 Task: Select the Mountain Time - US & Canada as time zone for the schedule.
Action: Mouse moved to (514, 222)
Screenshot: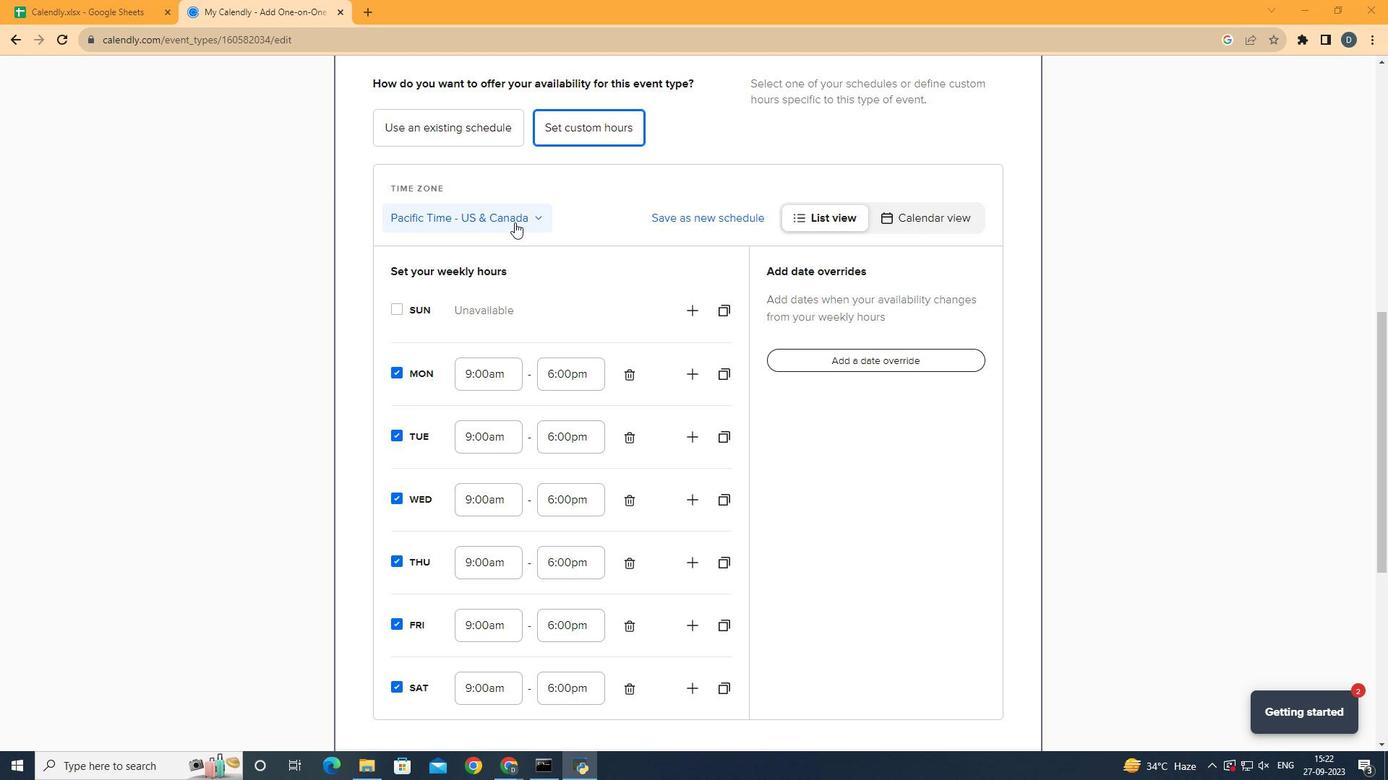 
Action: Mouse pressed left at (514, 222)
Screenshot: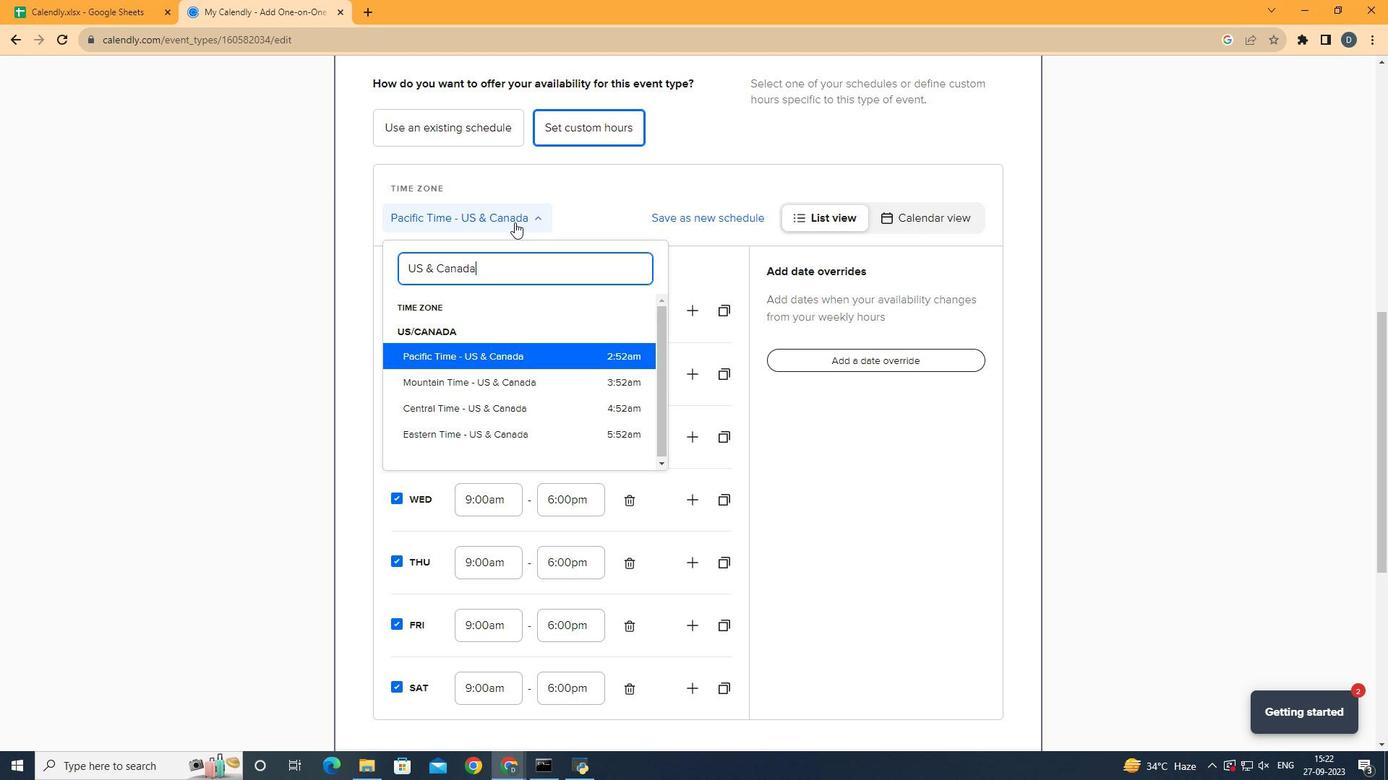 
Action: Mouse moved to (499, 383)
Screenshot: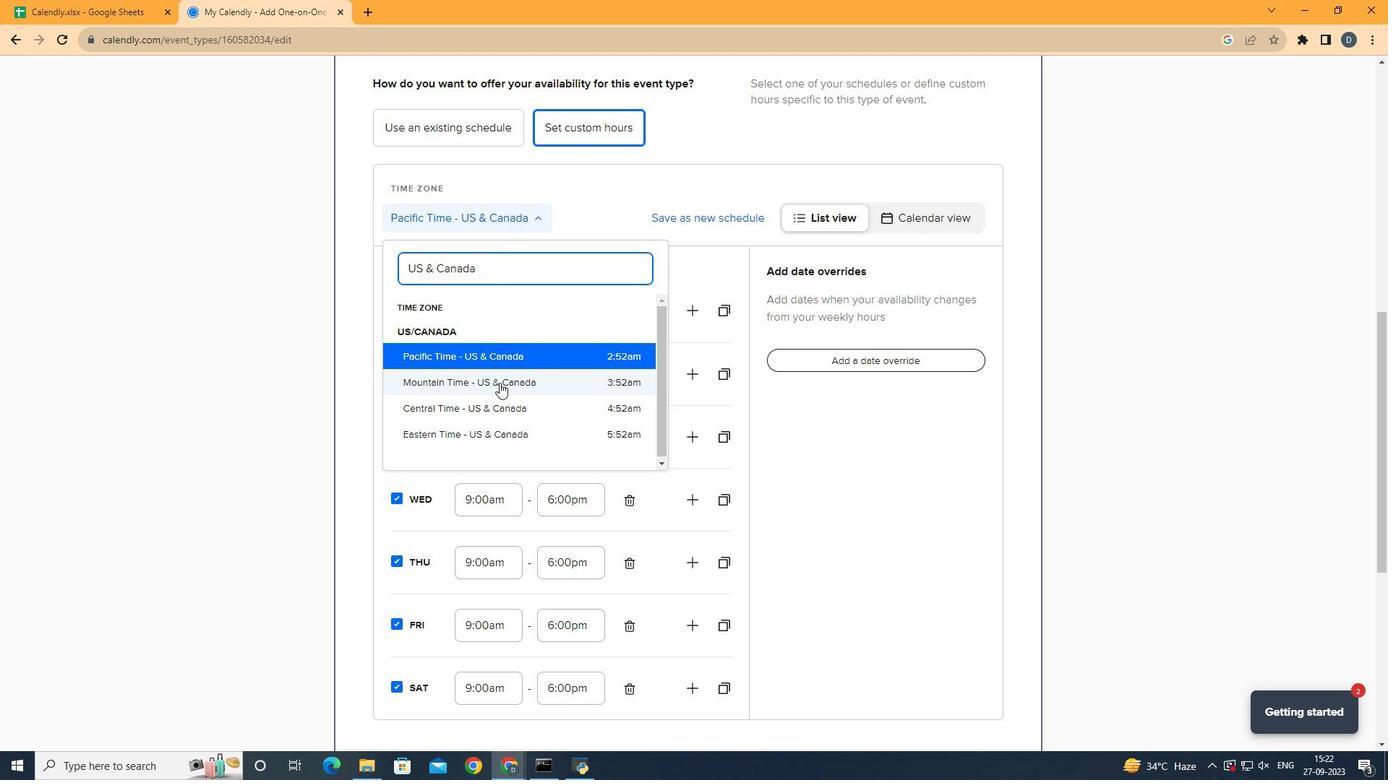 
Action: Mouse pressed left at (499, 383)
Screenshot: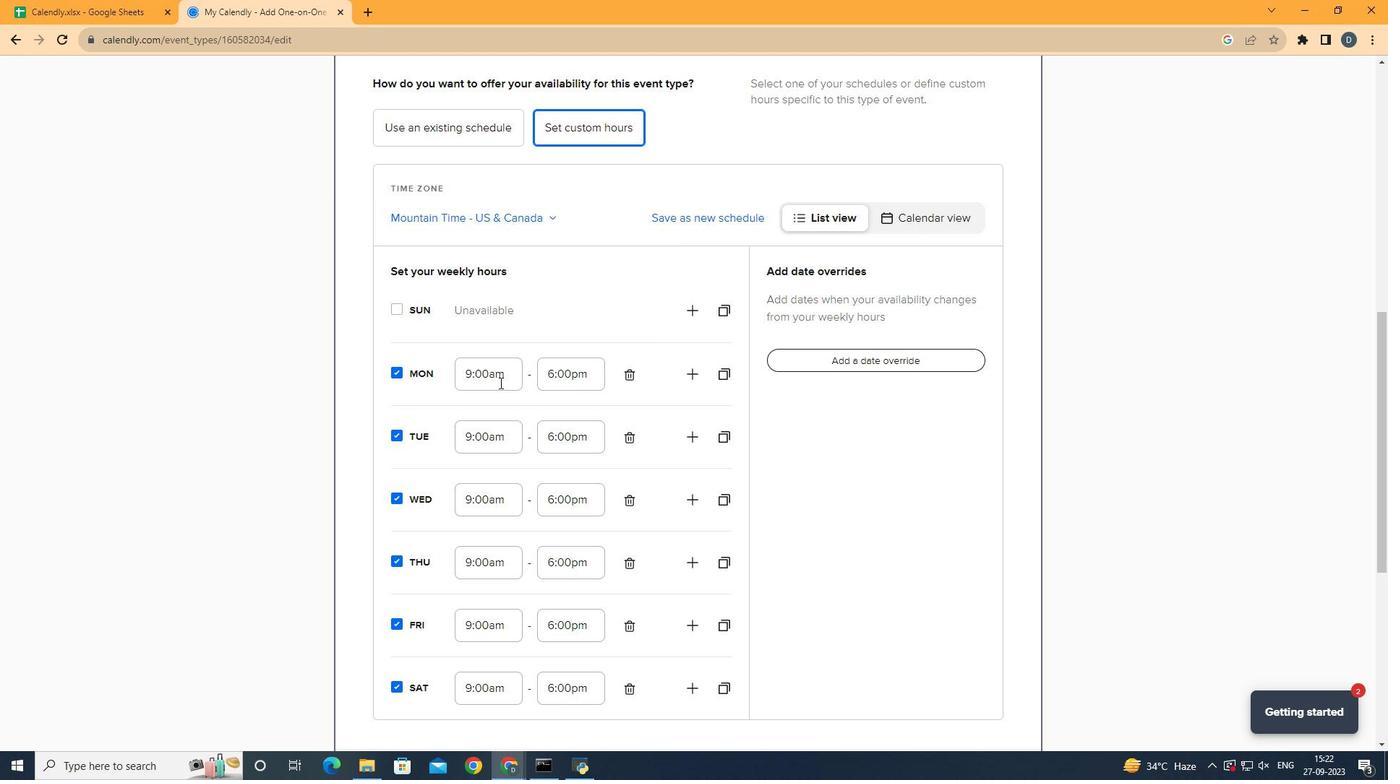 
Action: Mouse moved to (633, 274)
Screenshot: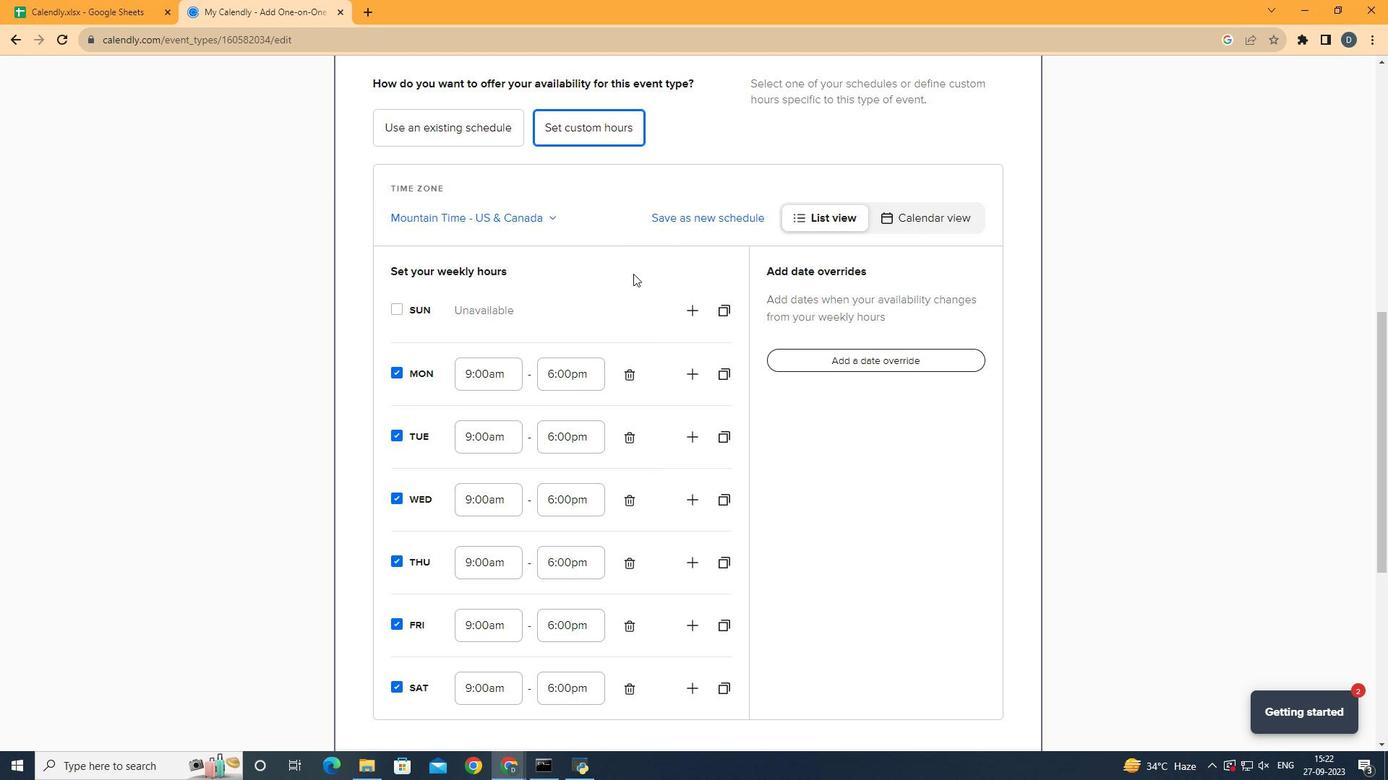 
